 Task: Add the task  Implement multi-language support for the app to the section Code Cheetahs in the project TrapPlan and add a Due Date to the respective task as 2023/07/06.
Action: Mouse moved to (900, 636)
Screenshot: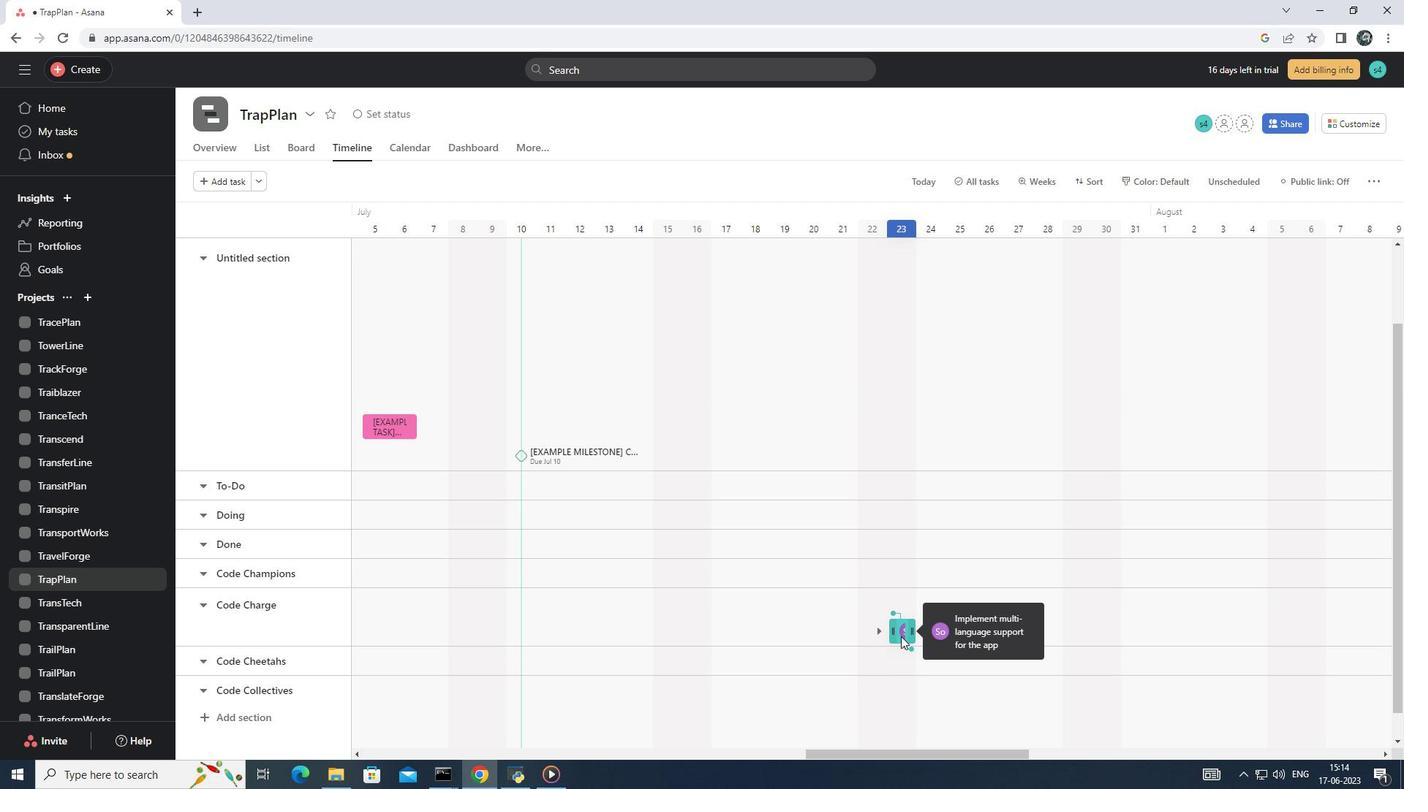
Action: Mouse pressed left at (900, 636)
Screenshot: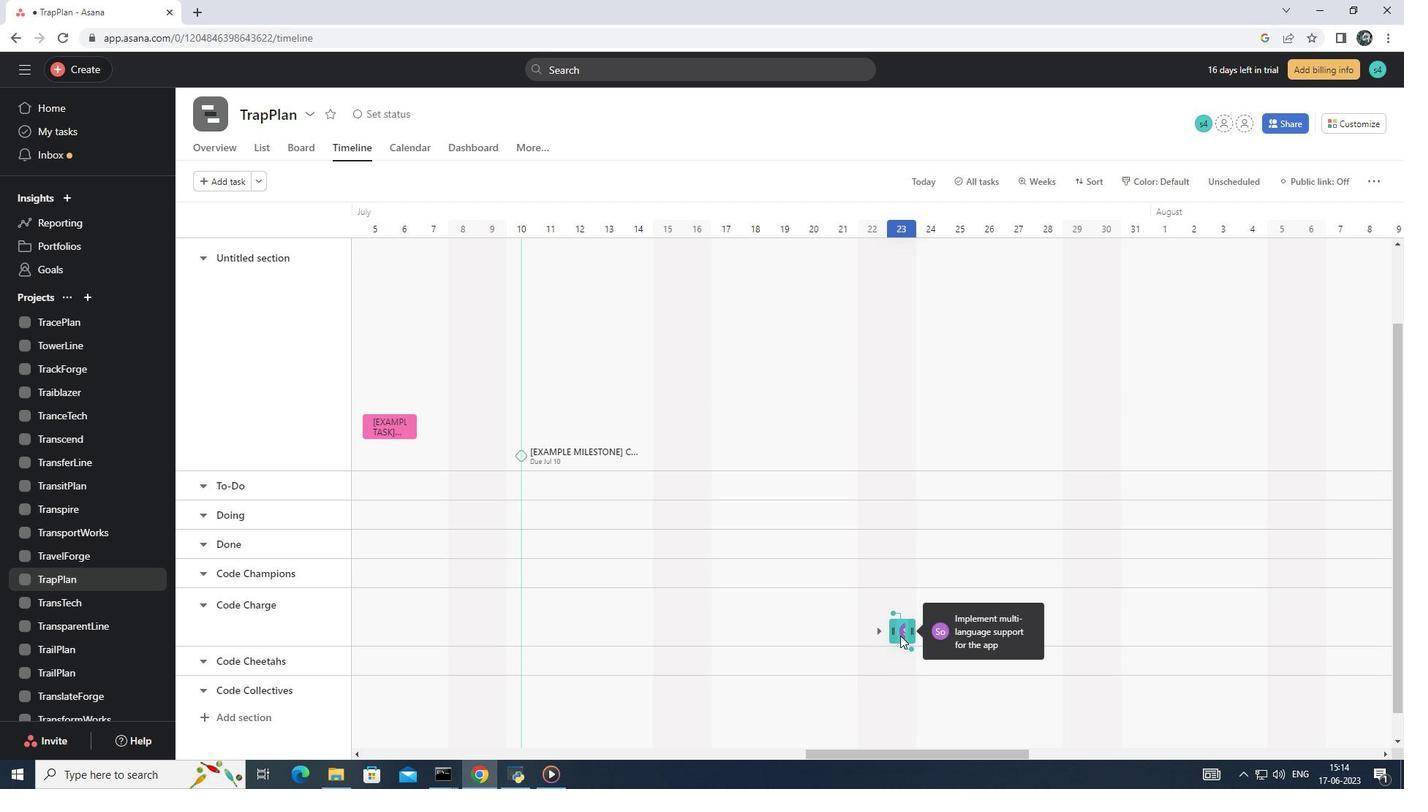 
Action: Mouse moved to (1127, 320)
Screenshot: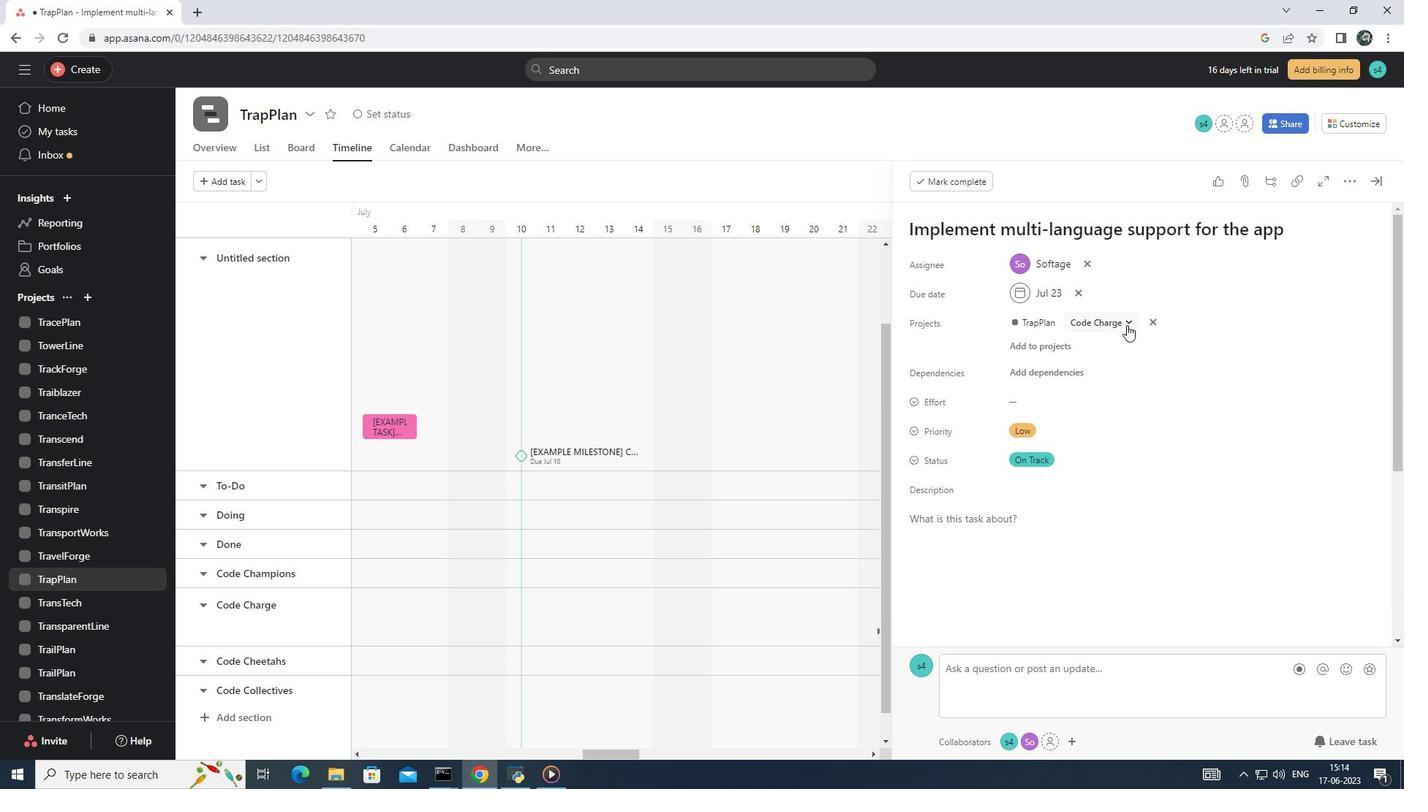 
Action: Mouse pressed left at (1127, 320)
Screenshot: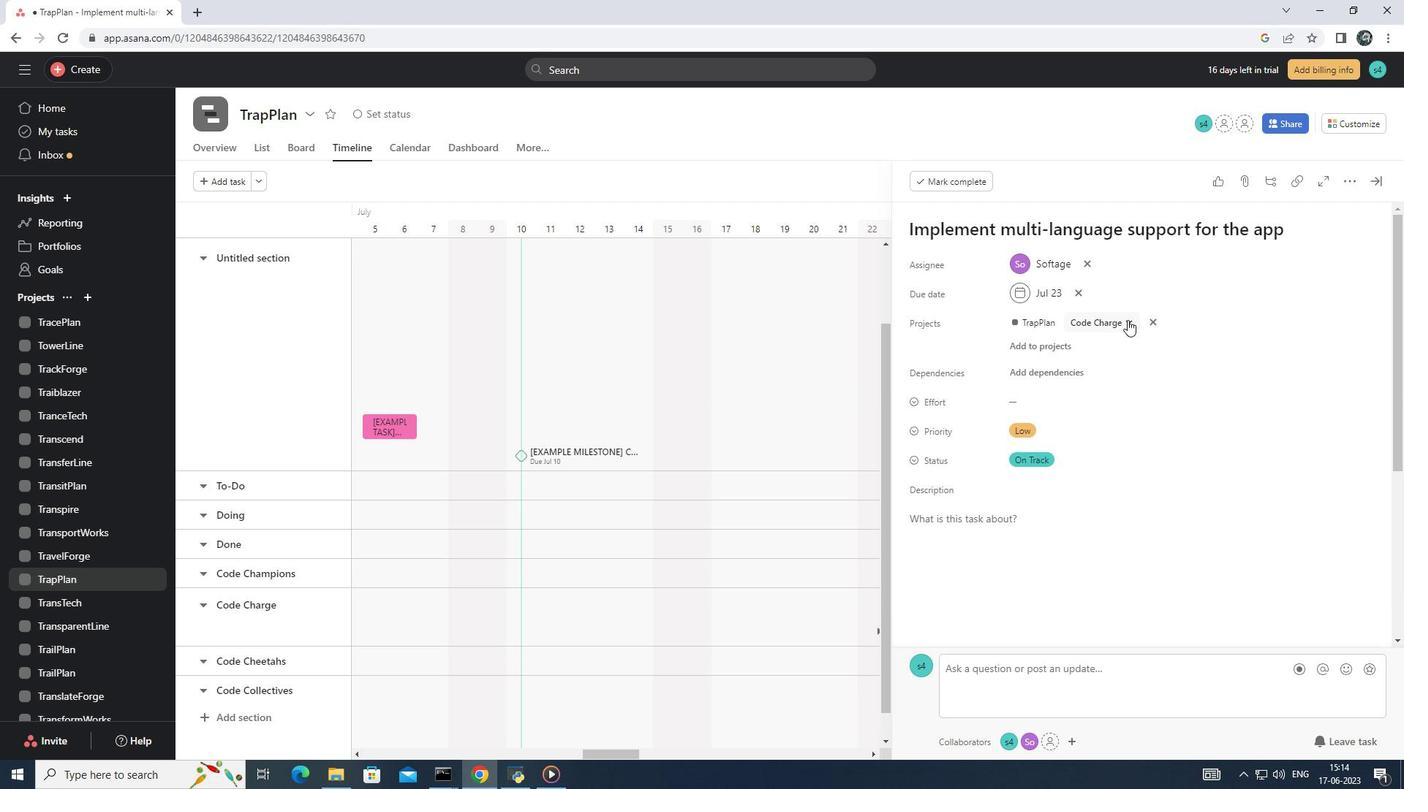 
Action: Mouse moved to (1090, 517)
Screenshot: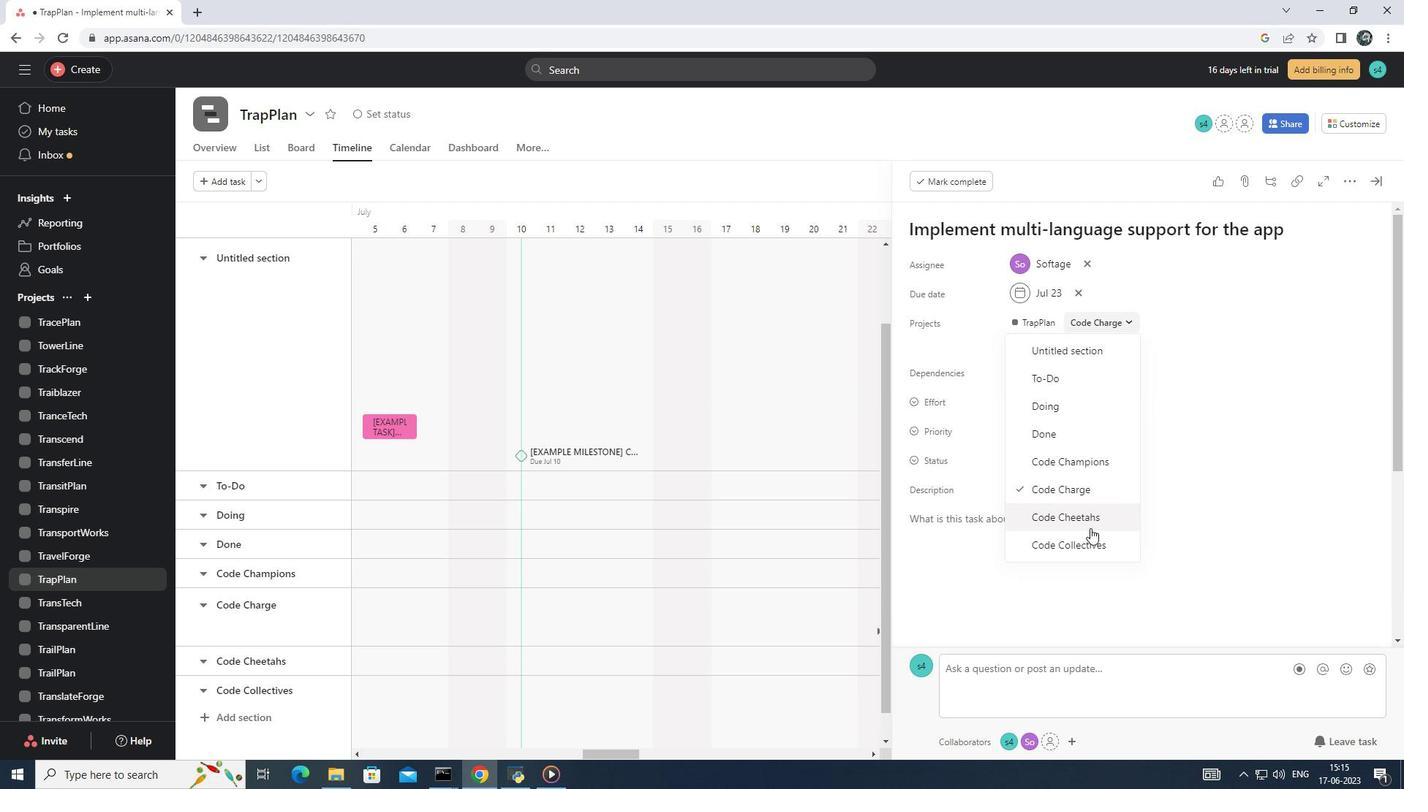 
Action: Mouse pressed left at (1090, 517)
Screenshot: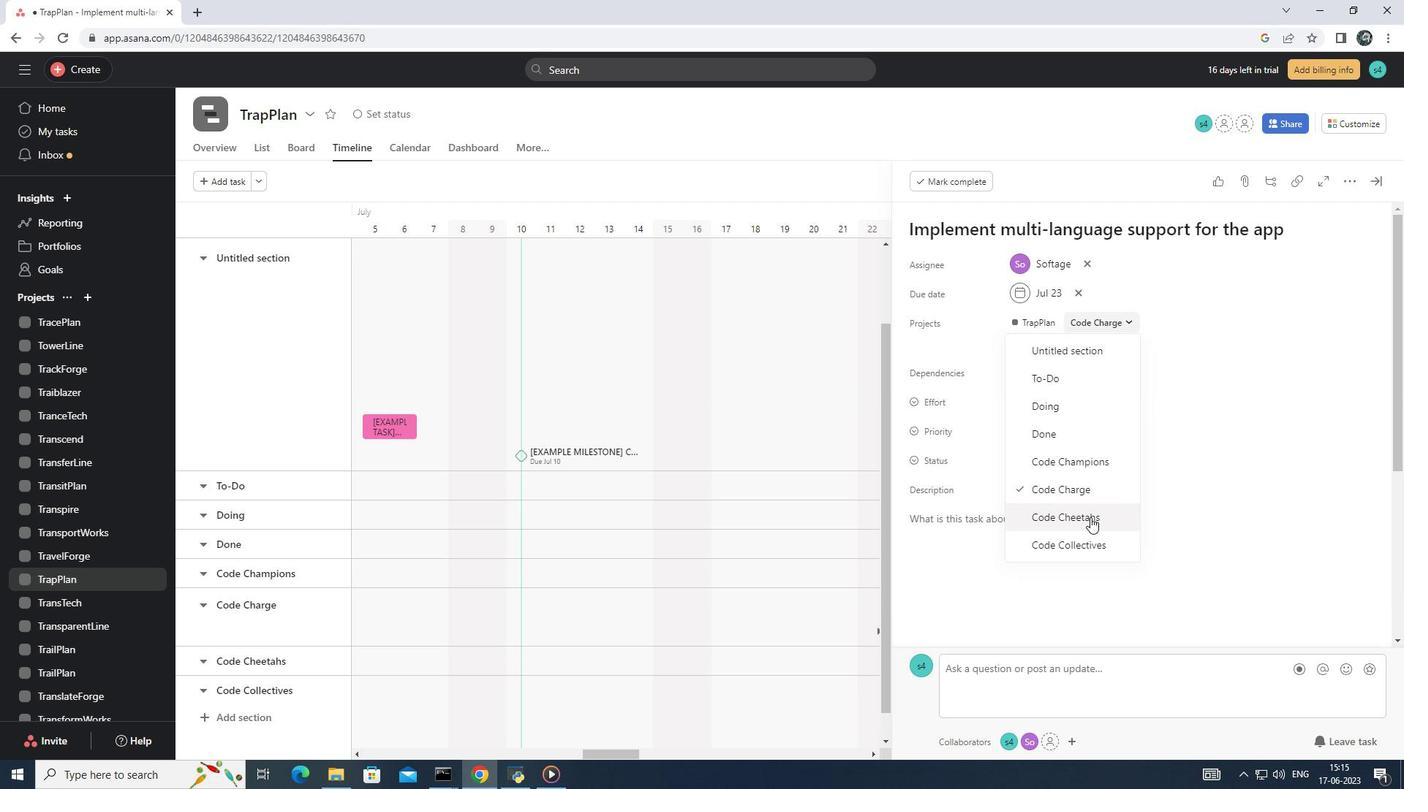 
Action: Mouse moved to (1083, 289)
Screenshot: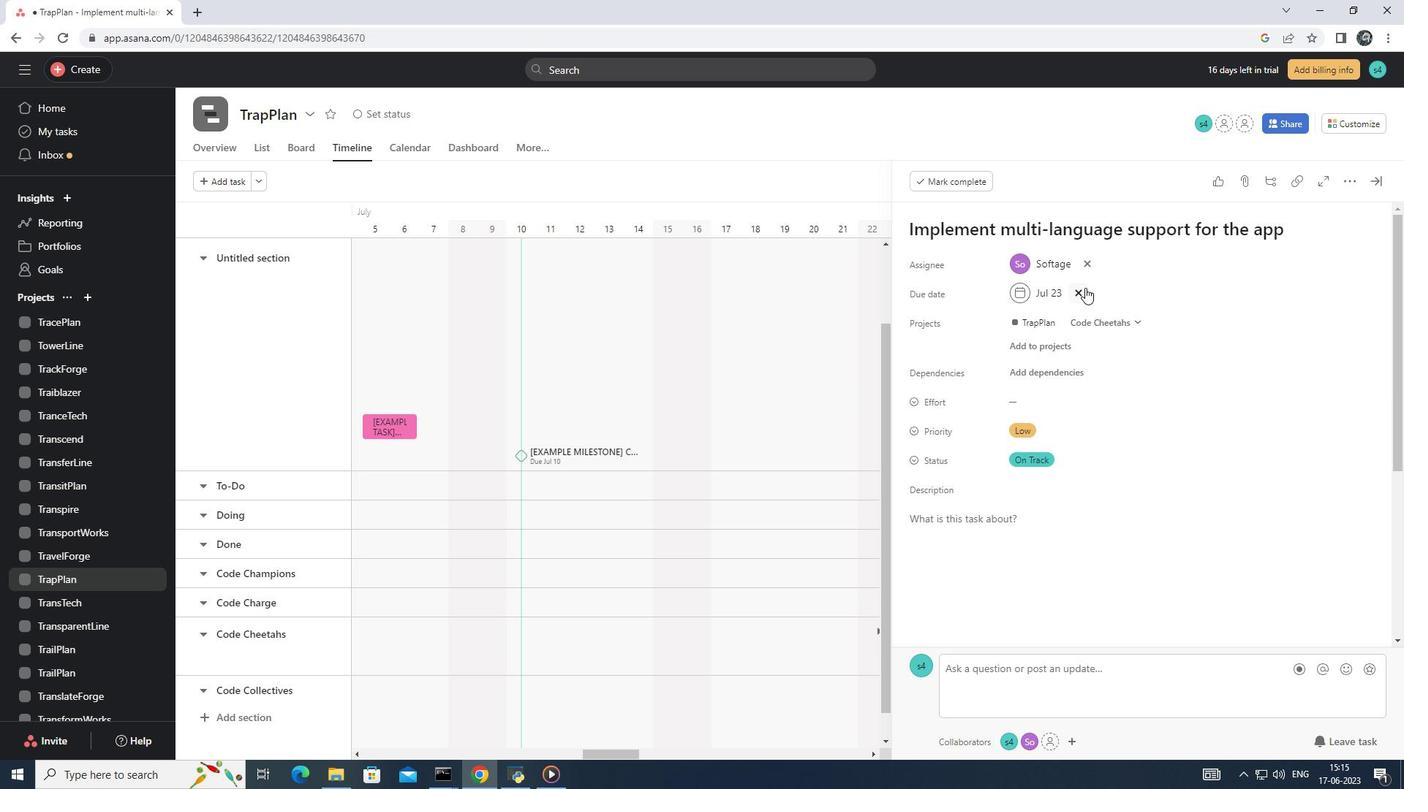 
Action: Mouse pressed left at (1083, 289)
Screenshot: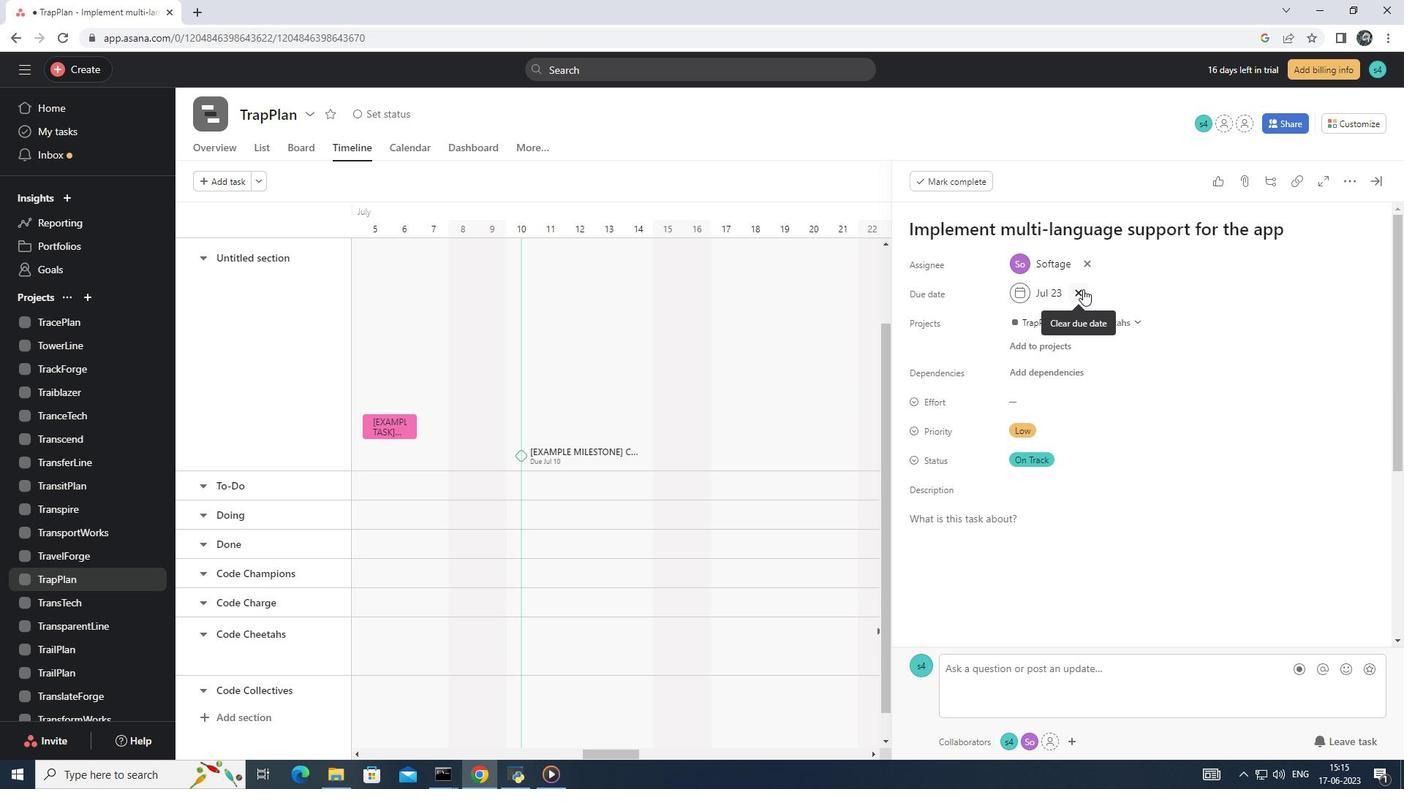 
Action: Mouse moved to (1015, 292)
Screenshot: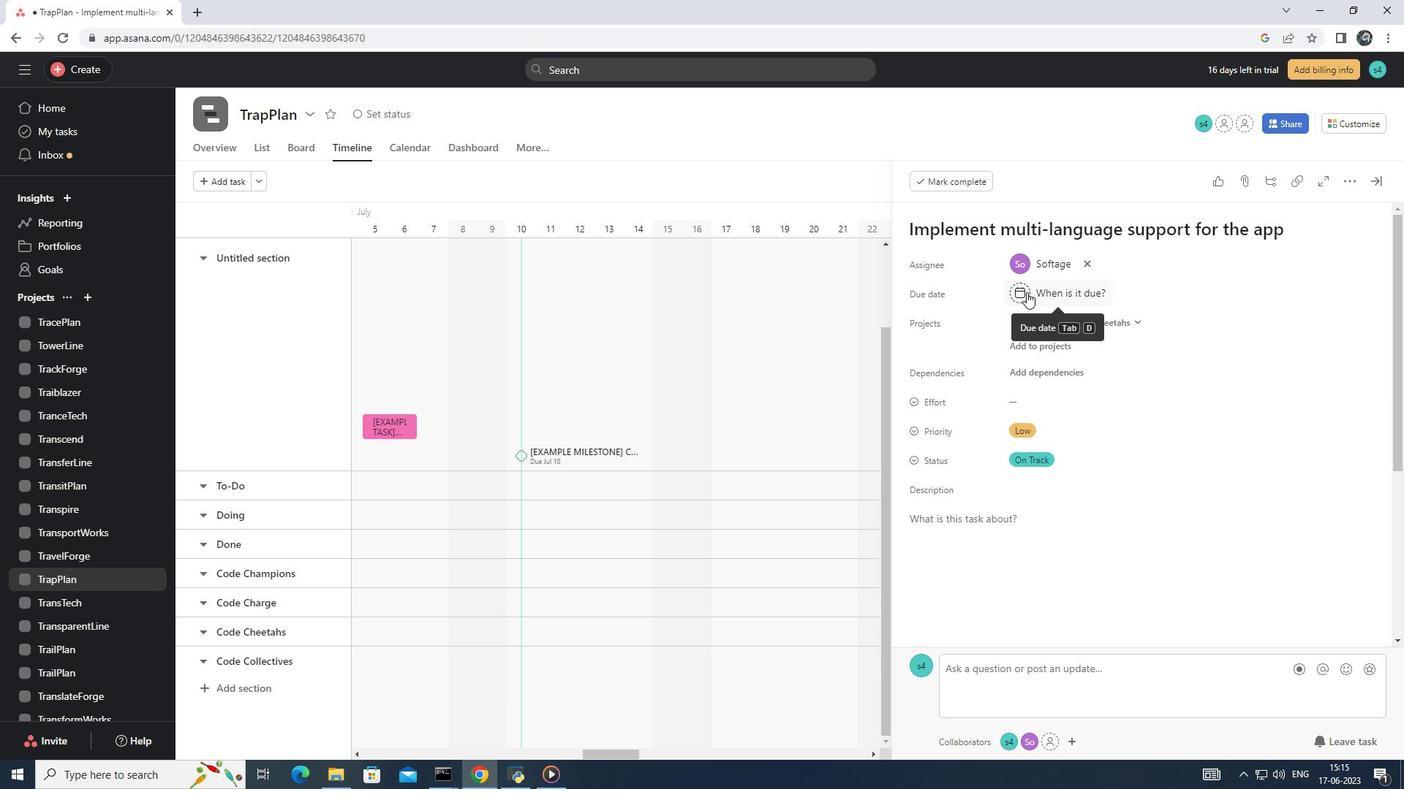 
Action: Mouse pressed left at (1015, 292)
Screenshot: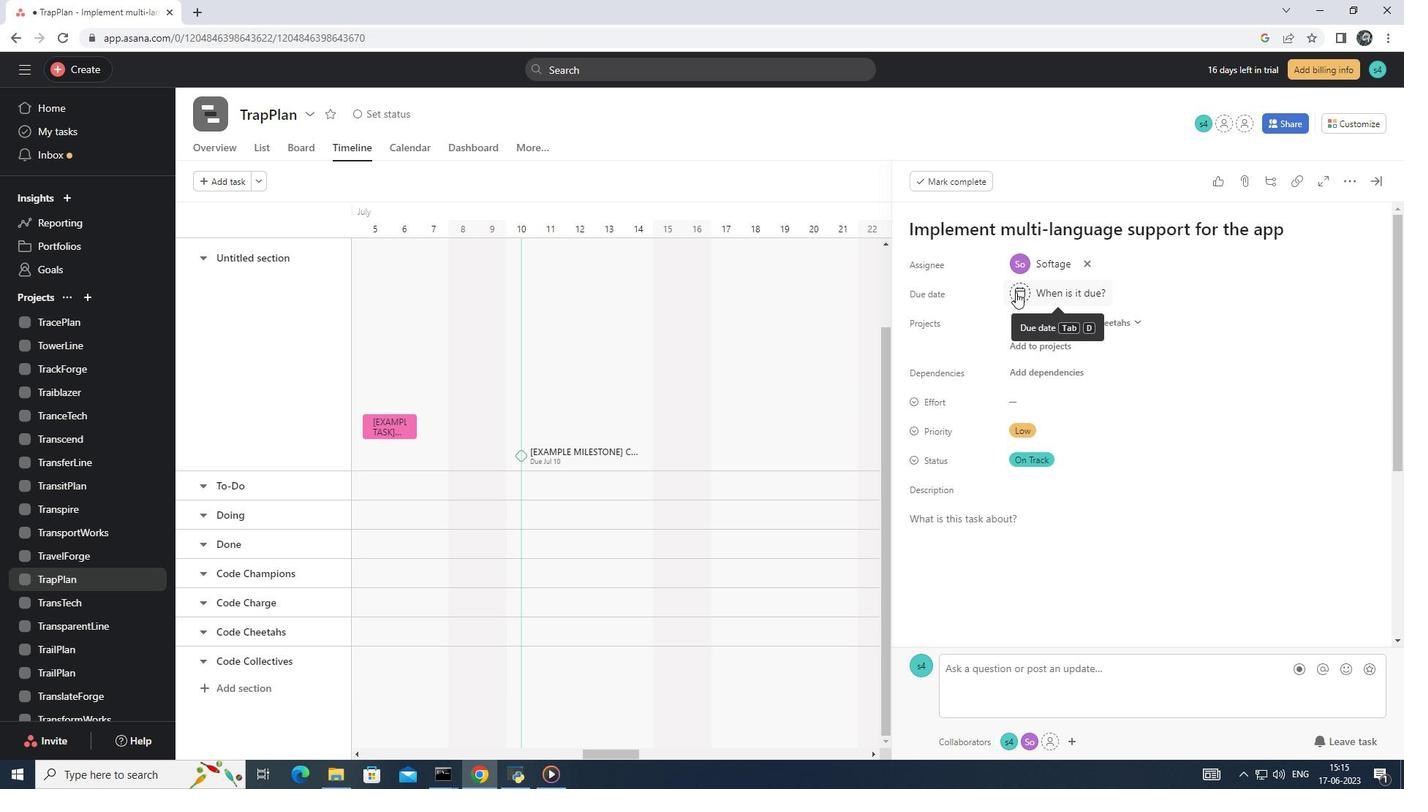 
Action: Mouse moved to (1147, 337)
Screenshot: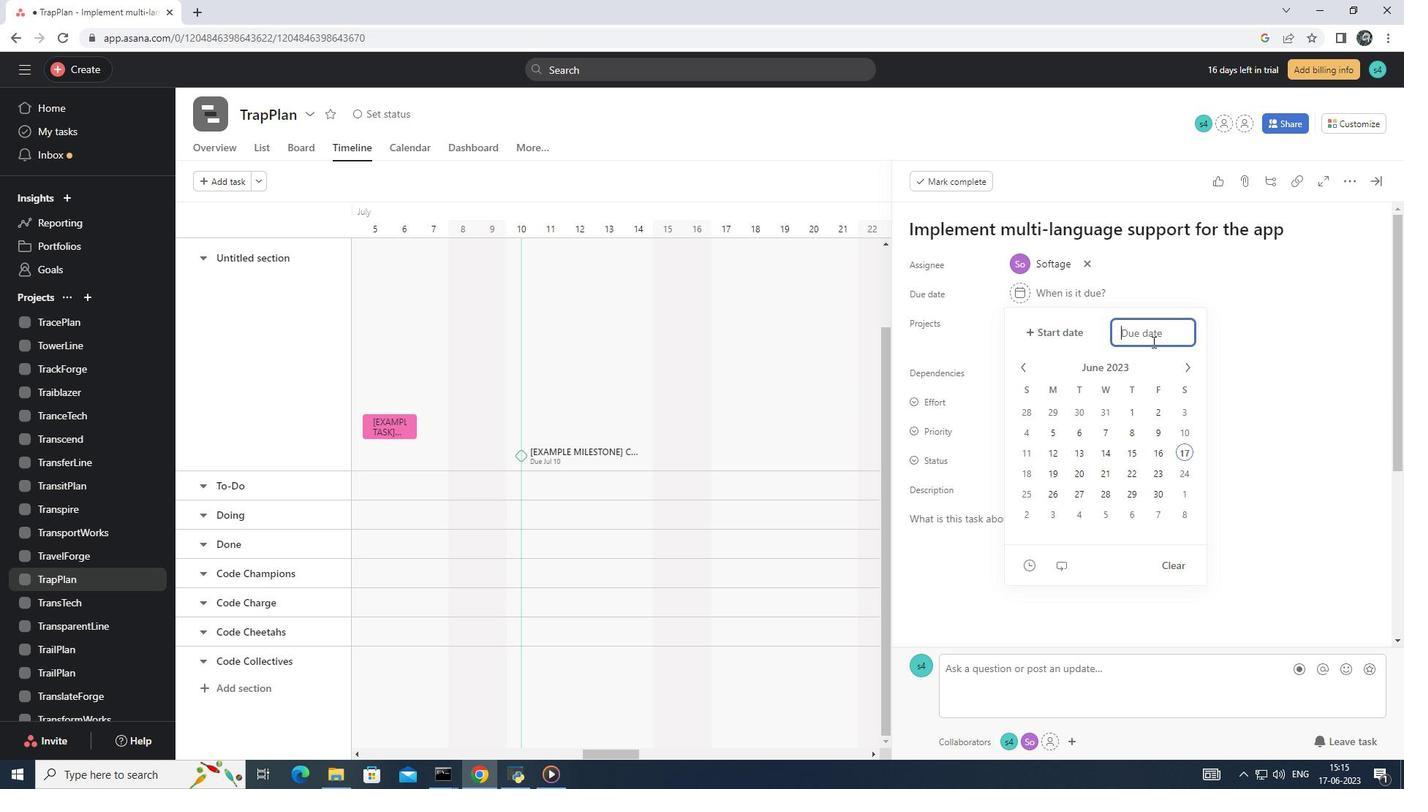 
Action: Mouse pressed left at (1147, 337)
Screenshot: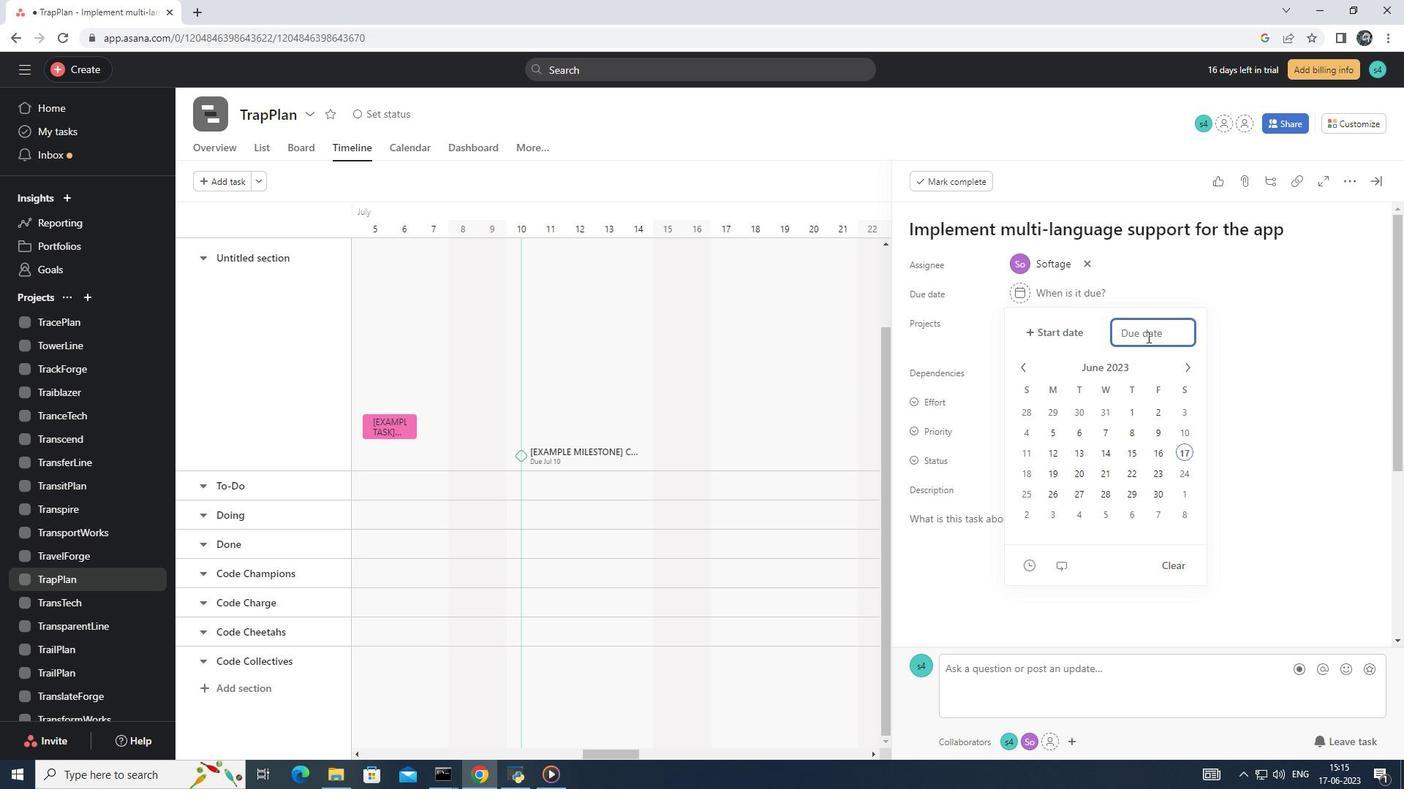 
Action: Mouse moved to (1120, 350)
Screenshot: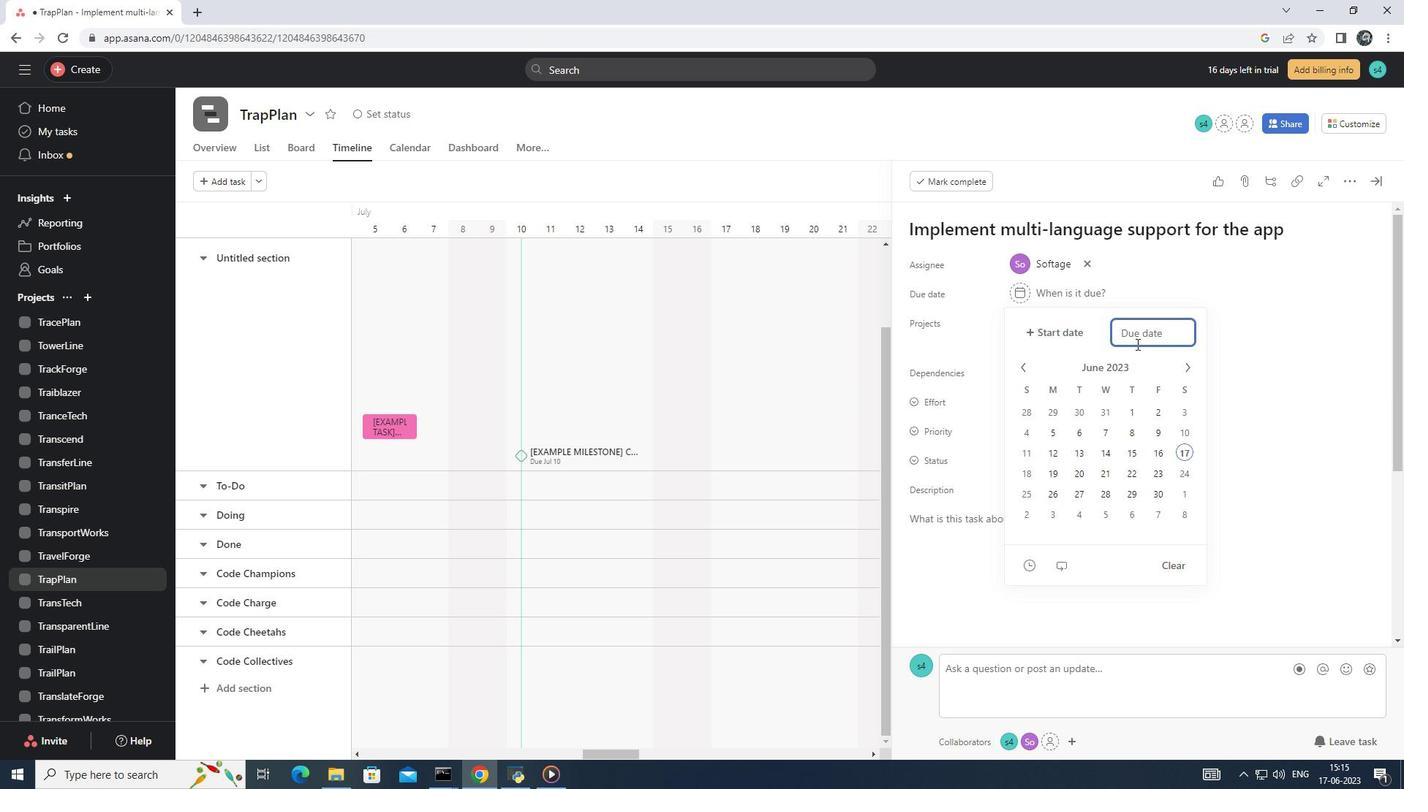 
Action: Key pressed 20
Screenshot: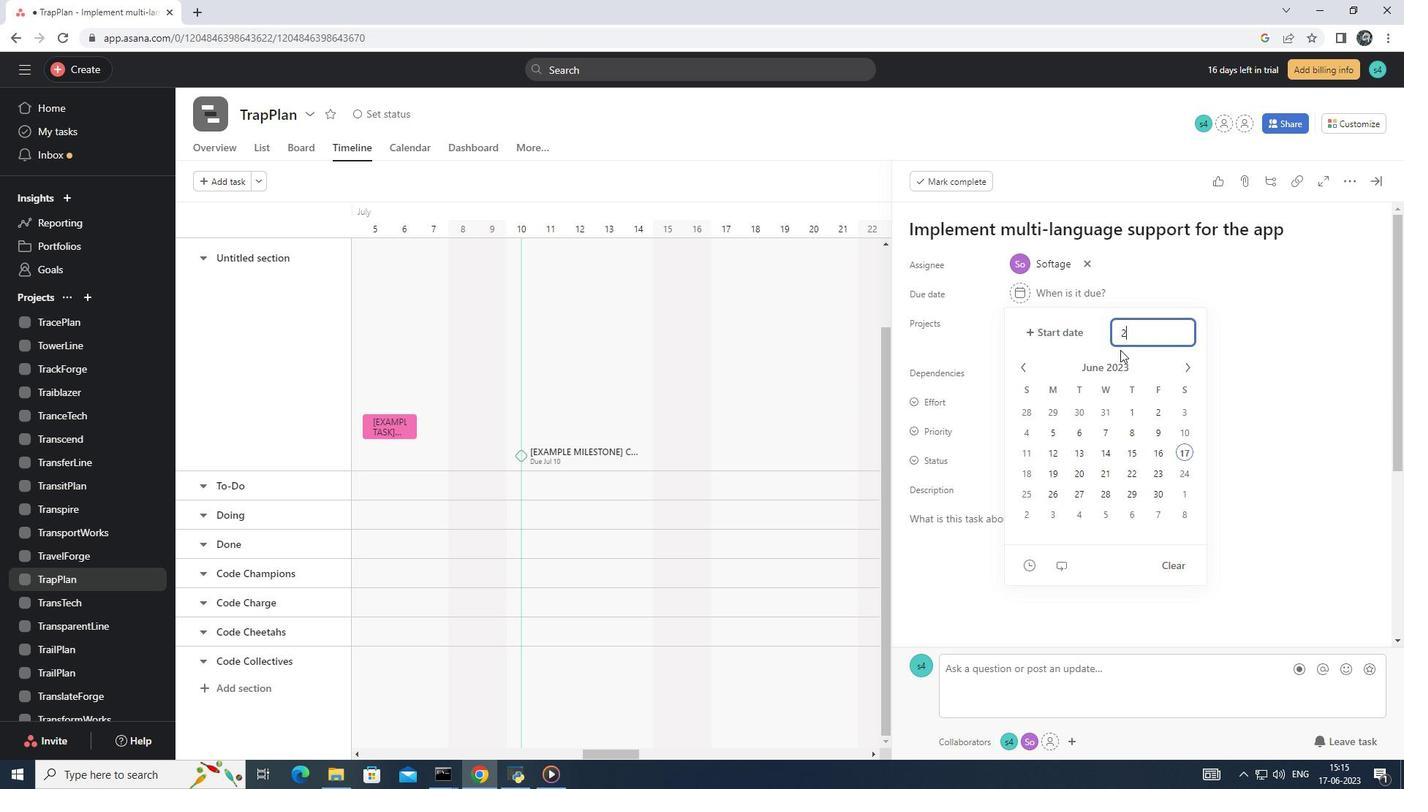 
Action: Mouse moved to (1119, 350)
Screenshot: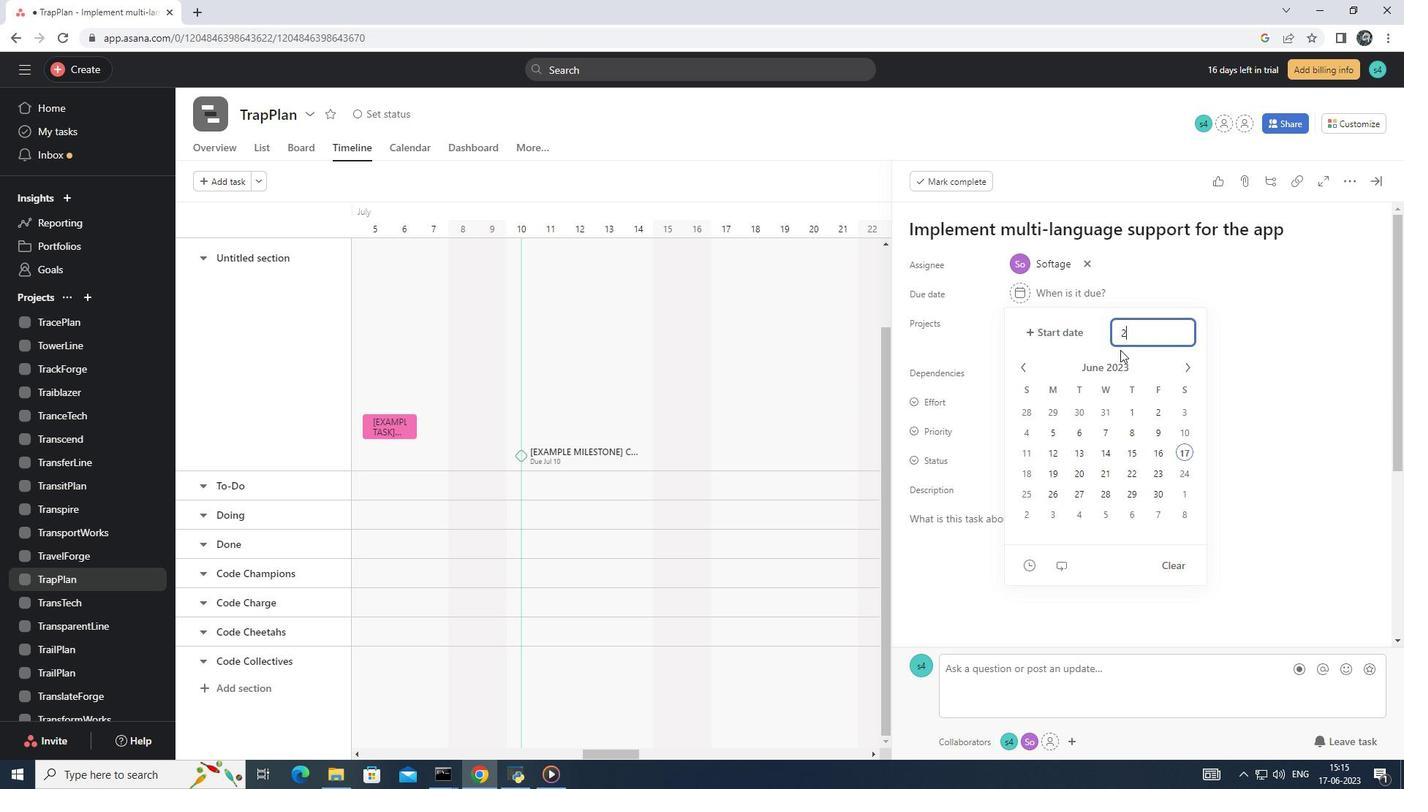 
Action: Key pressed 23/07/06<Key.enter>
Screenshot: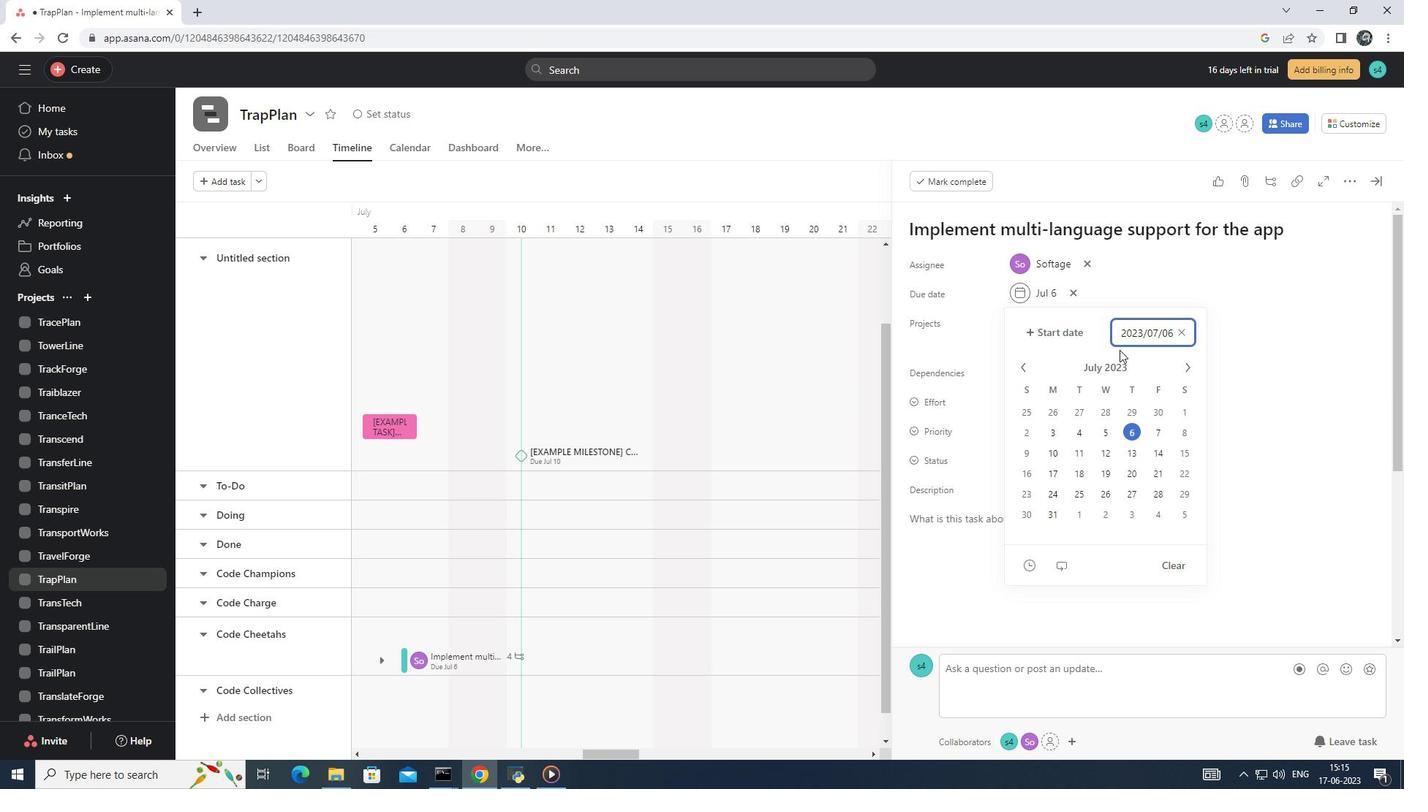 
Action: Mouse moved to (1370, 179)
Screenshot: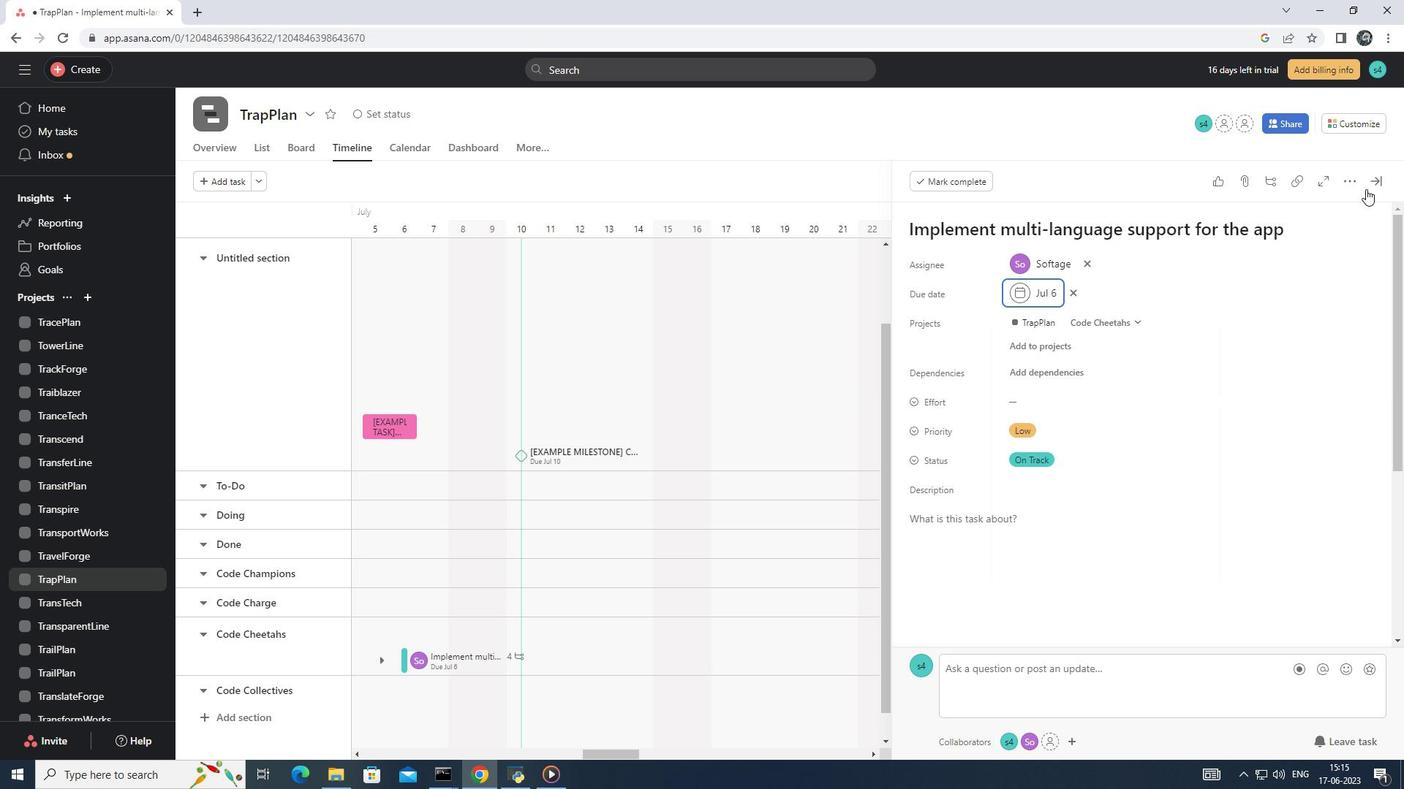 
Action: Mouse pressed left at (1370, 179)
Screenshot: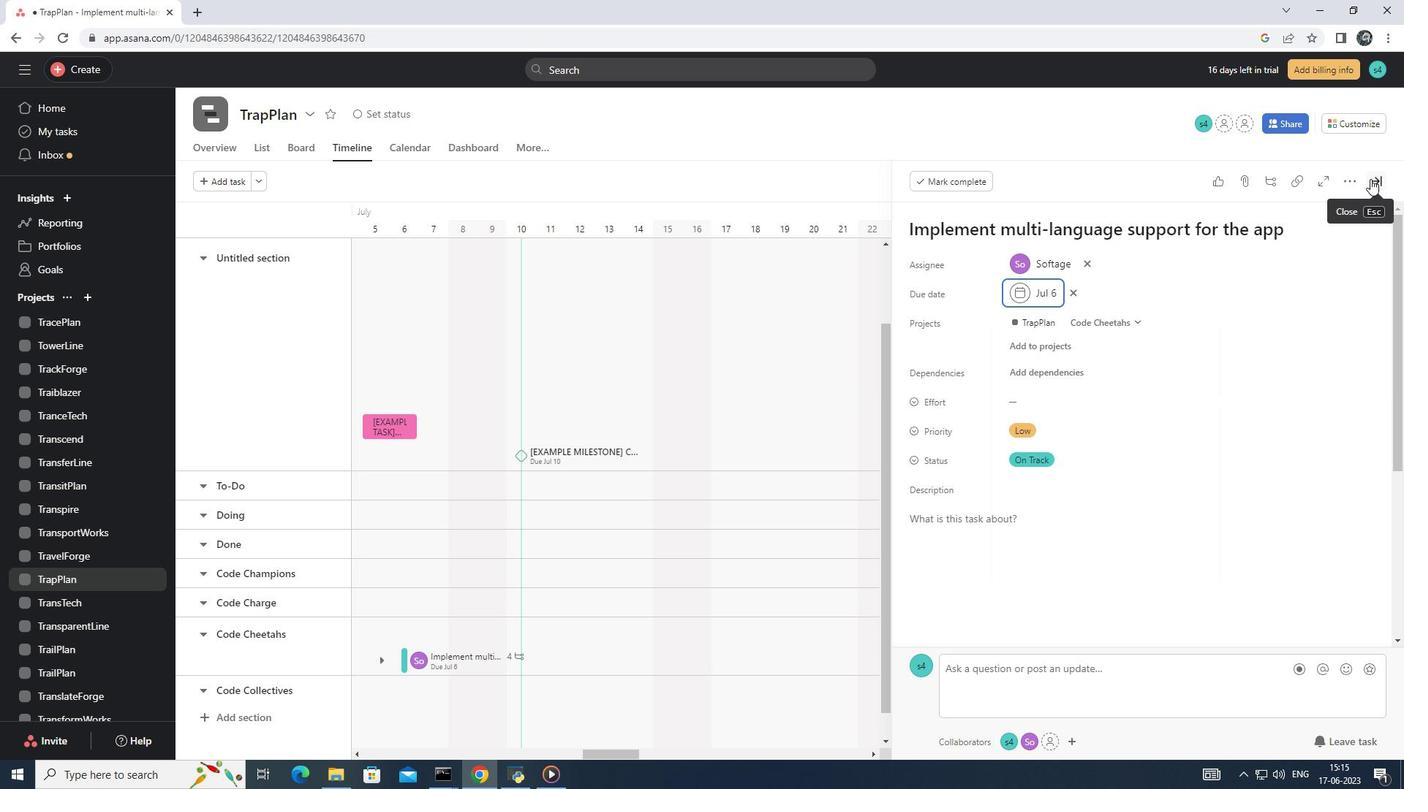 
Action: Mouse moved to (1345, 275)
Screenshot: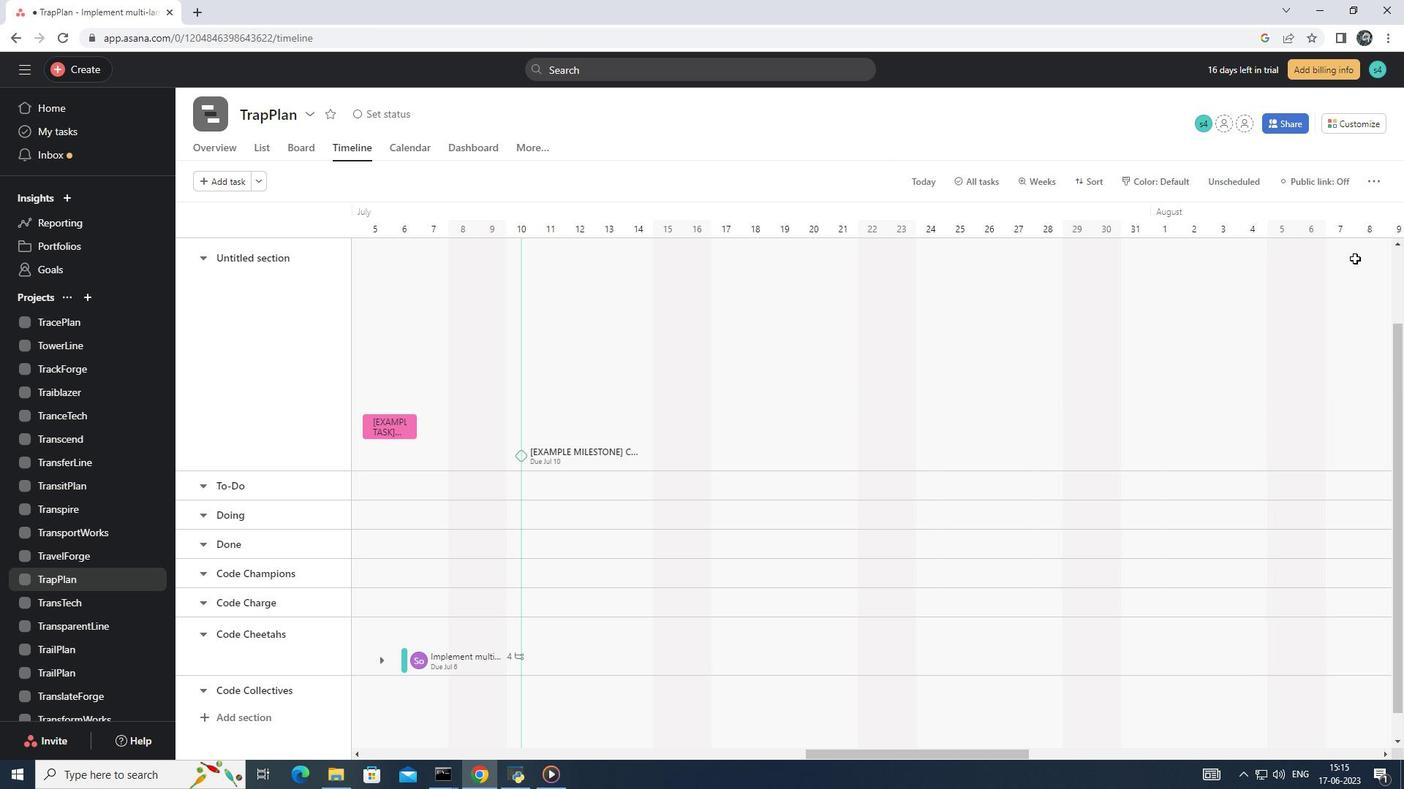 
